 Task: Select a random emoji from food & drink.
Action: Mouse moved to (402, 116)
Screenshot: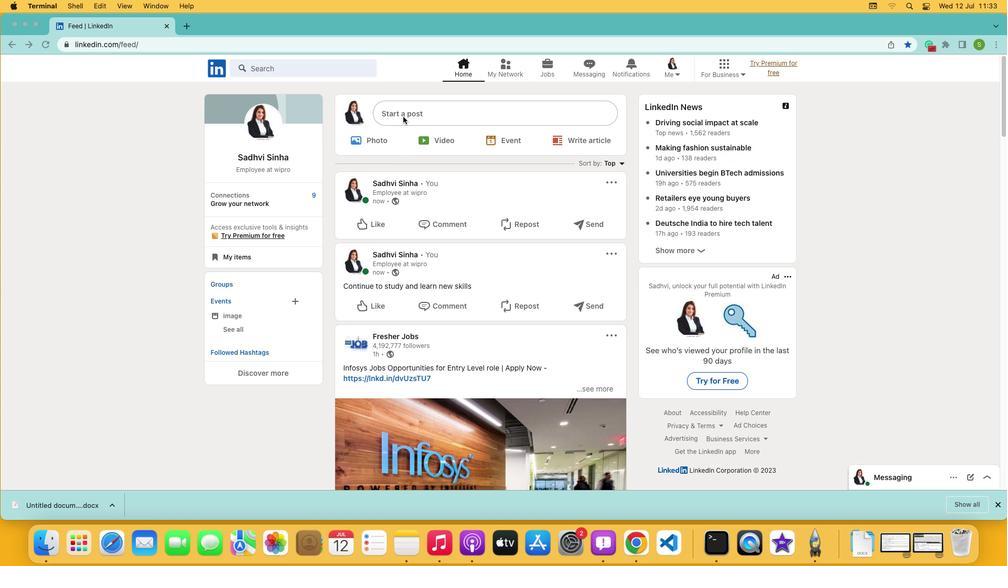 
Action: Mouse pressed left at (402, 116)
Screenshot: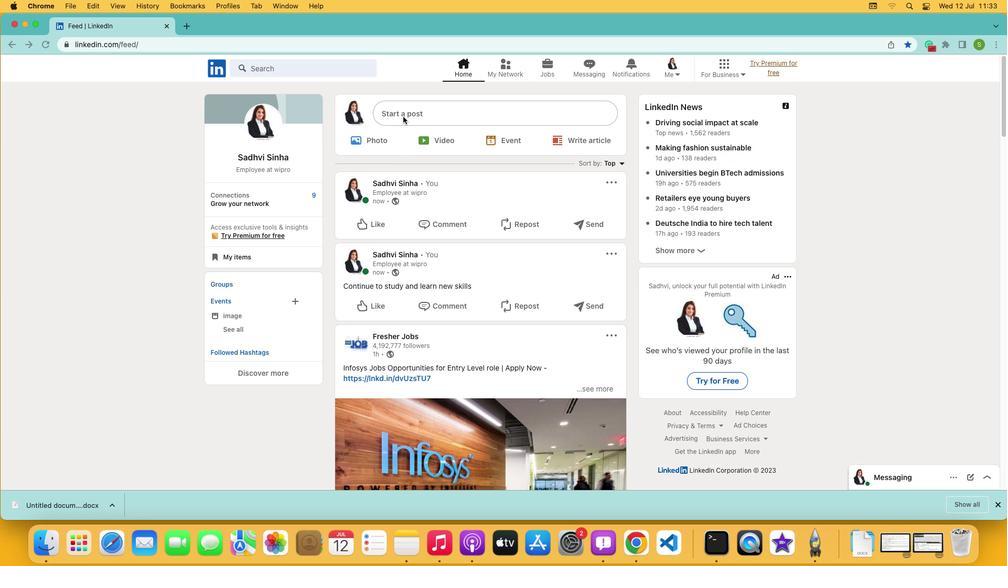 
Action: Mouse pressed left at (402, 116)
Screenshot: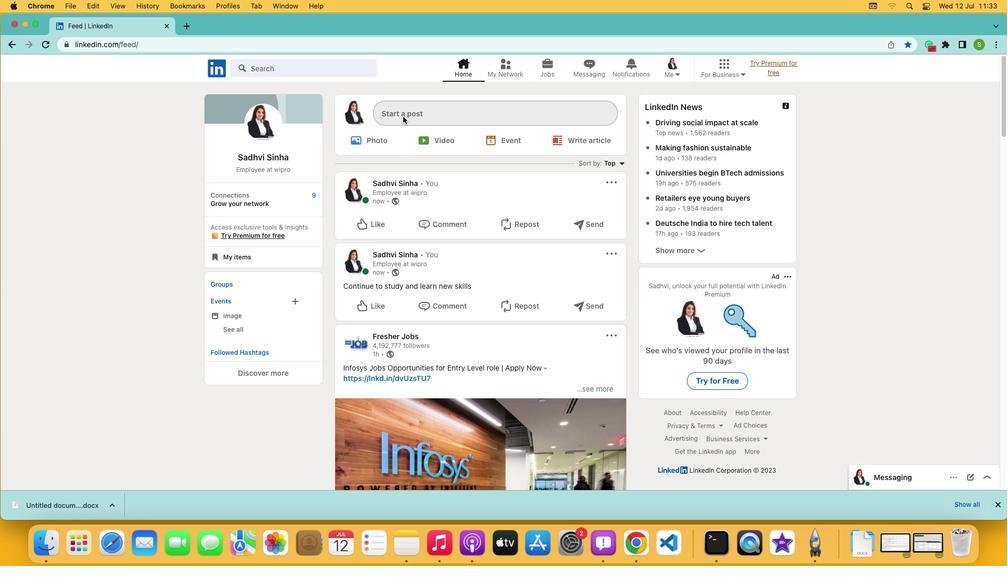 
Action: Mouse moved to (333, 280)
Screenshot: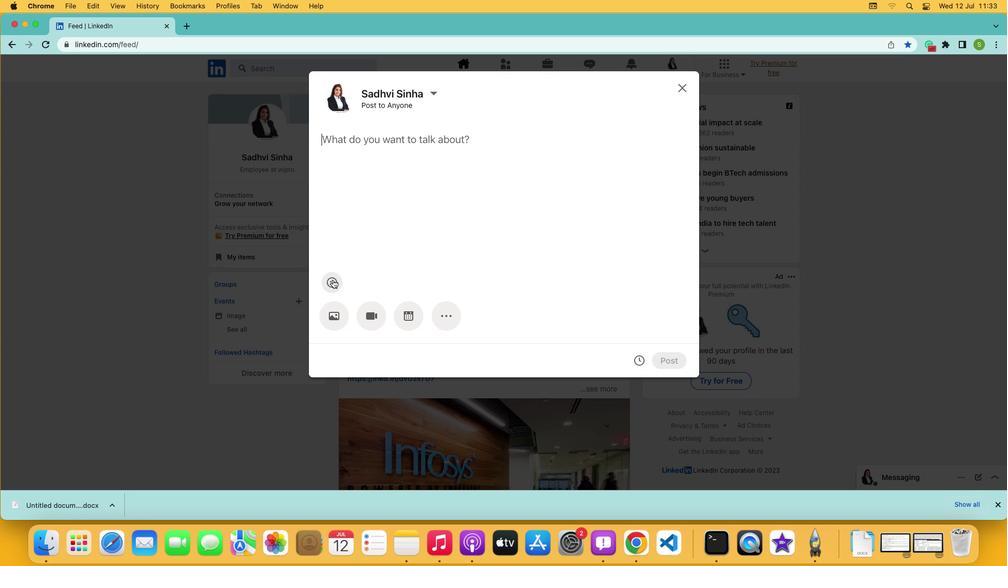 
Action: Mouse pressed left at (333, 280)
Screenshot: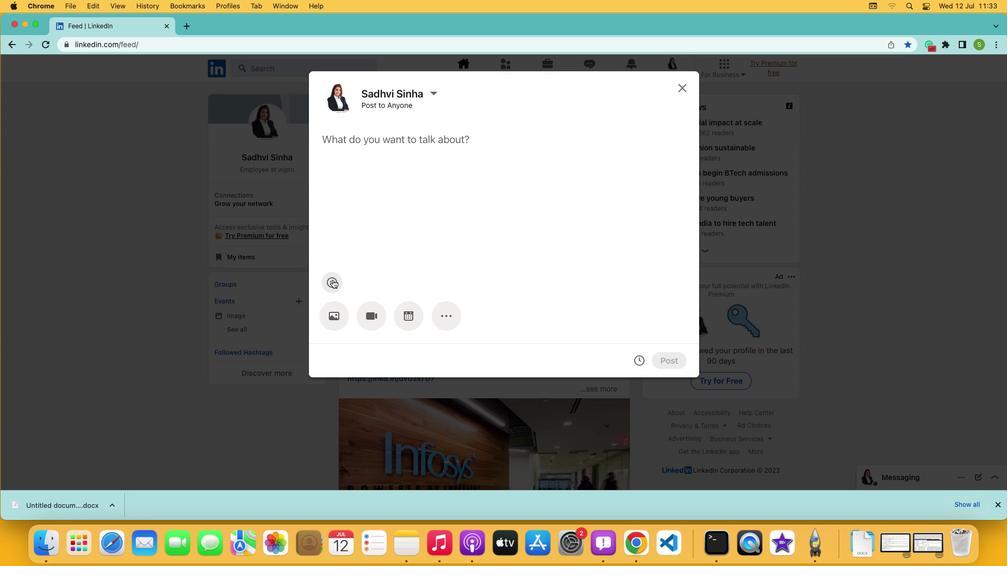 
Action: Mouse moved to (302, 120)
Screenshot: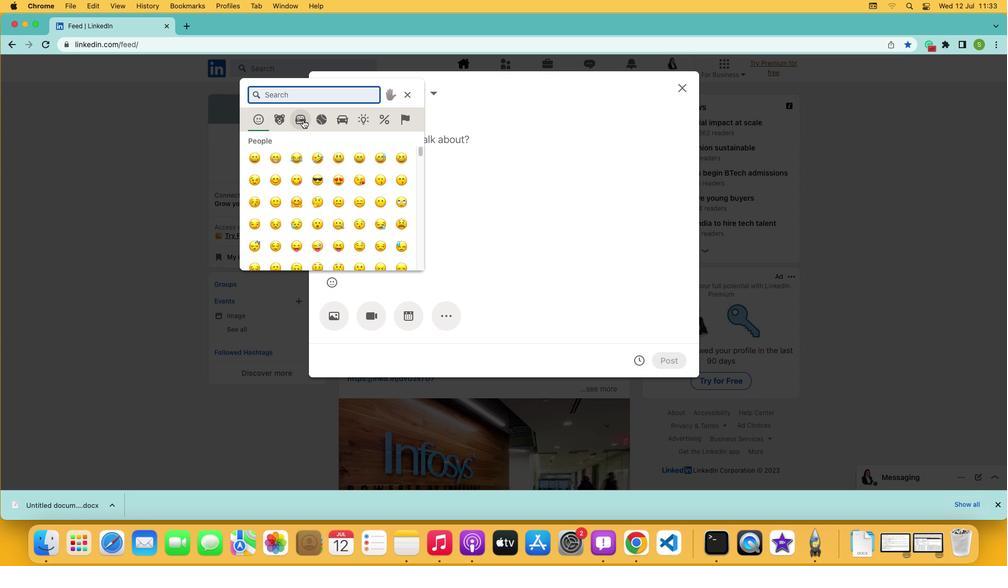 
Action: Mouse pressed left at (302, 120)
Screenshot: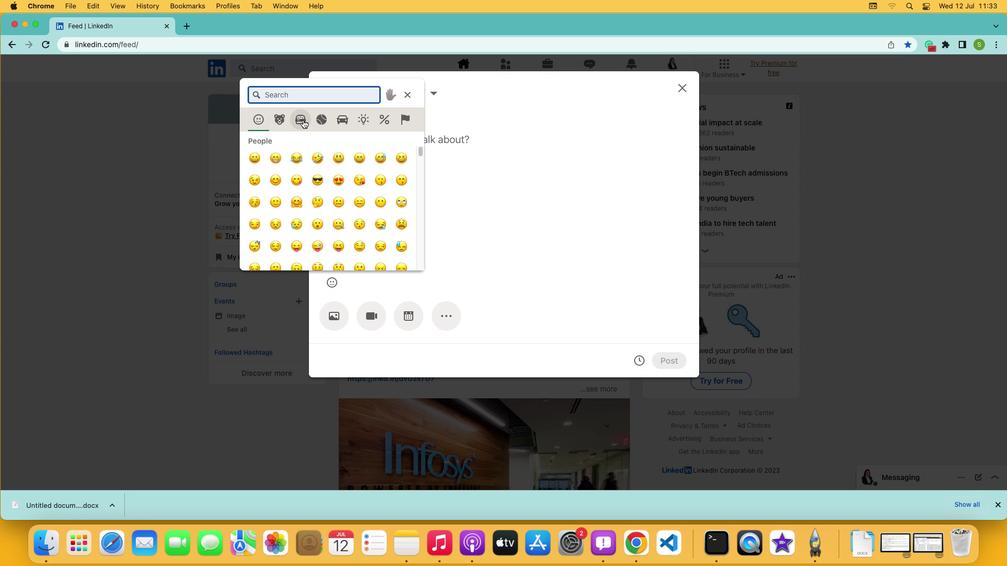 
Action: Mouse moved to (293, 158)
Screenshot: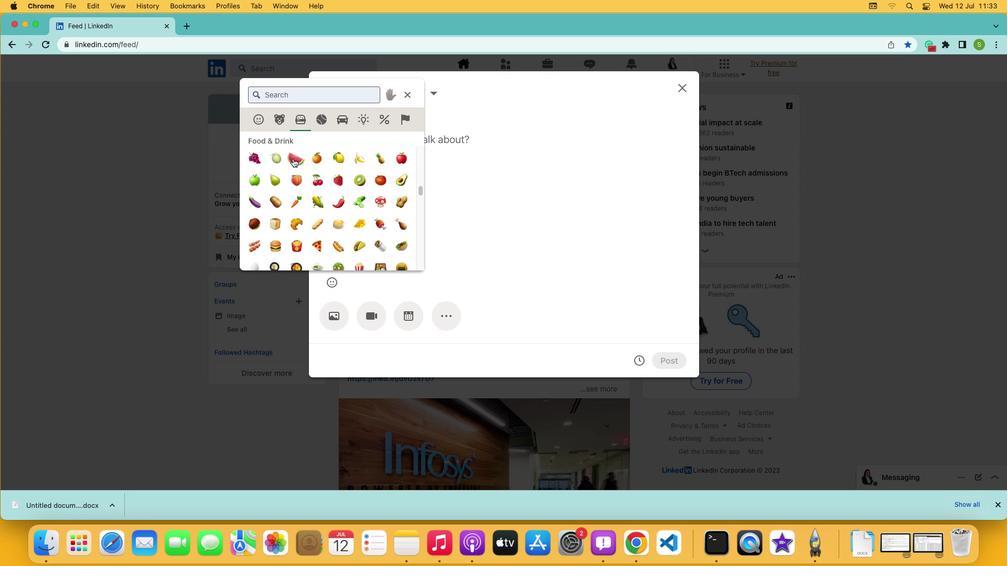 
Action: Mouse pressed left at (293, 158)
Screenshot: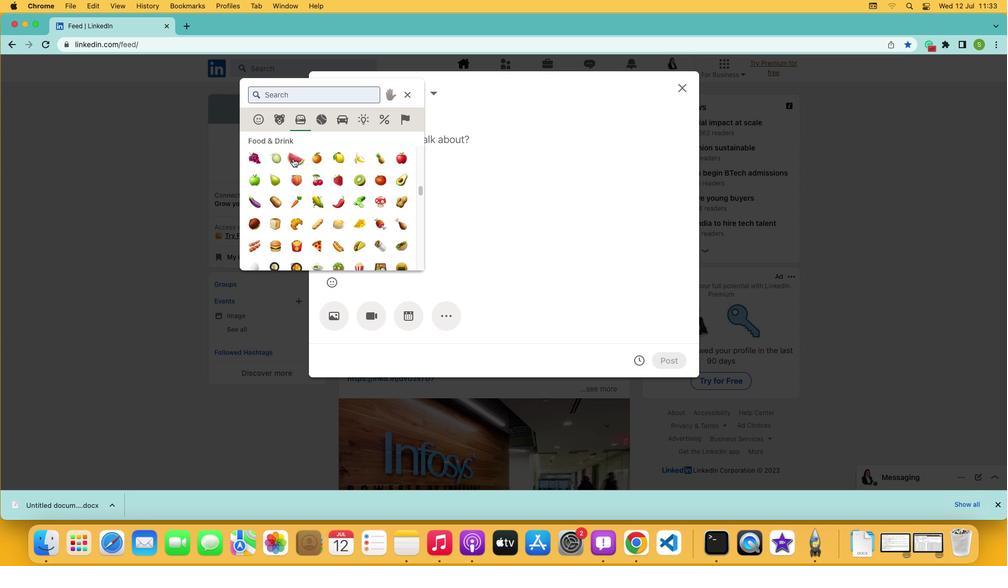 
Action: Mouse moved to (357, 194)
Screenshot: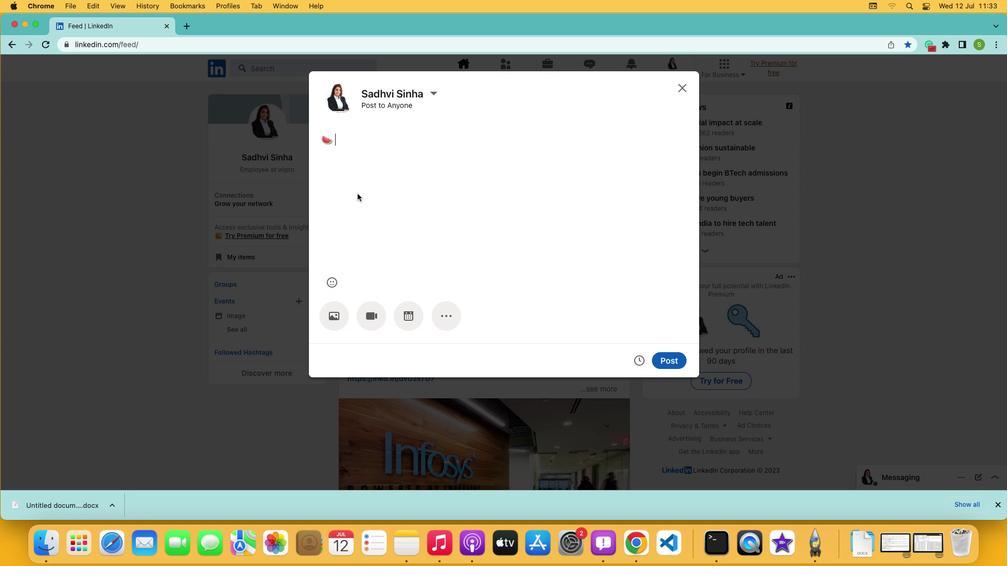 
